 Task: Create in the project AutoFlow and in the Backlog issue 'Develop a new feature to allow for voice recognition and transcription' a child issue 'Integration with performance appraisal systems', and assign it to team member softage.1@softage.net. Create in the project AutoFlow and in the Backlog issue 'Implement a new feature to allow for advanced search capabilities' a child issue 'Big data model interpretability and transparency testing and optimization', and assign it to team member softage.2@softage.net
Action: Mouse moved to (228, 59)
Screenshot: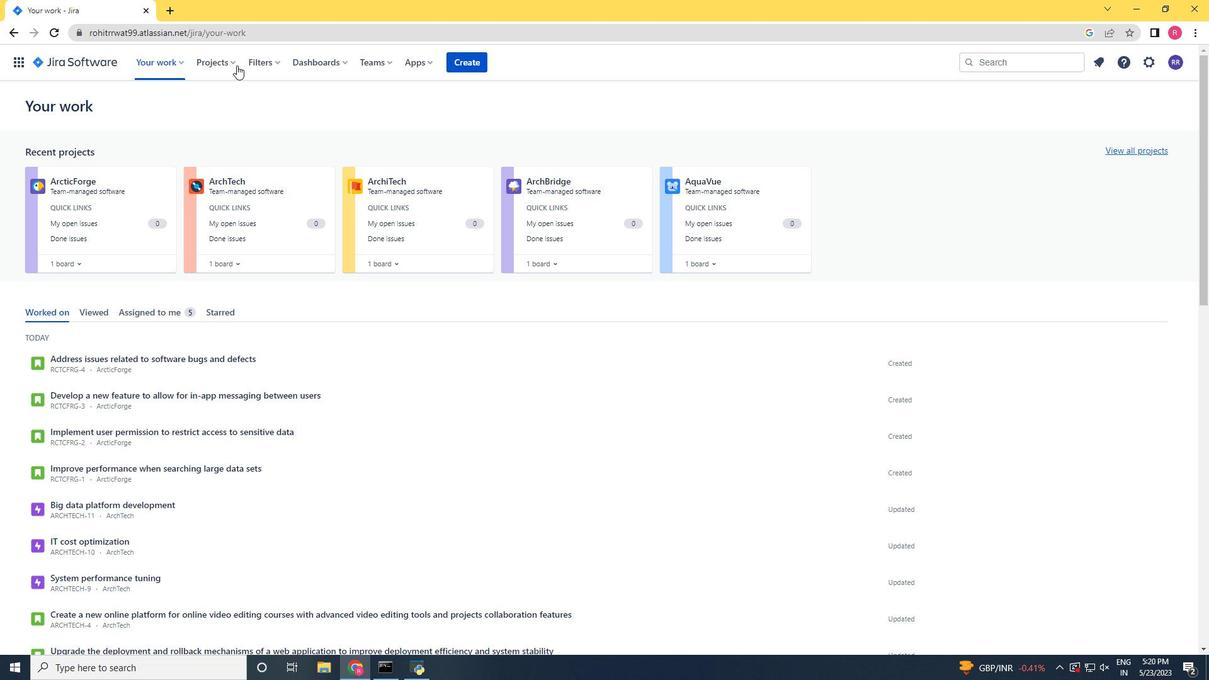 
Action: Mouse pressed left at (228, 59)
Screenshot: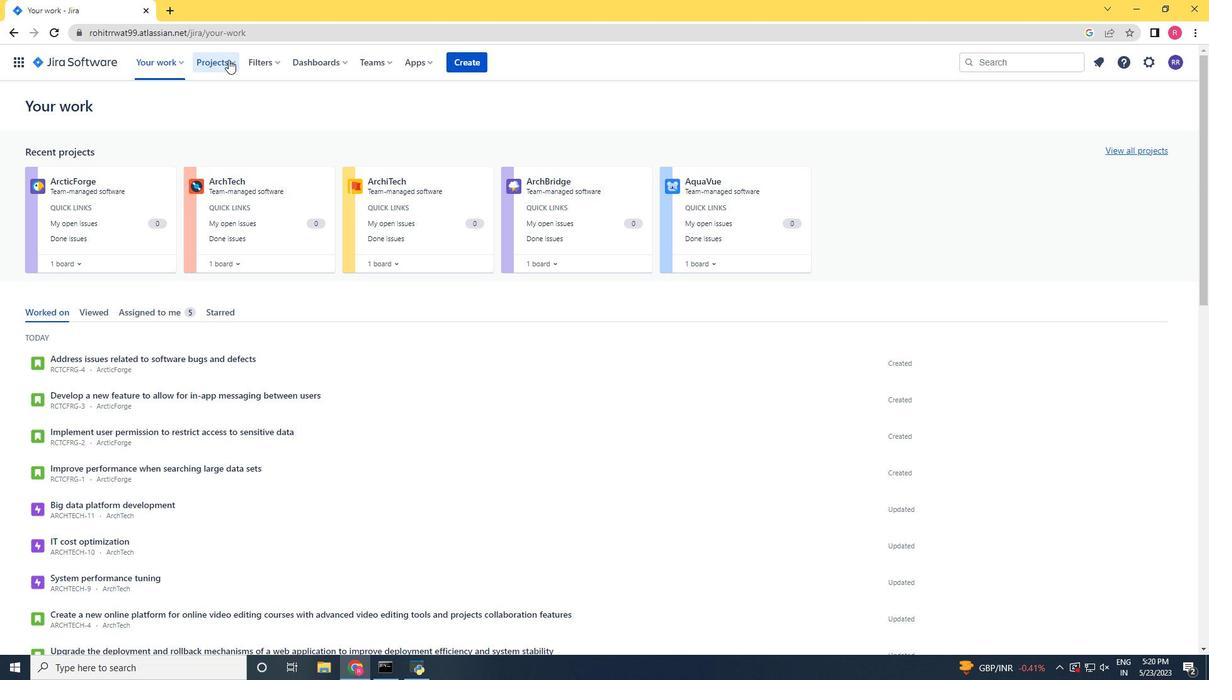
Action: Mouse moved to (240, 110)
Screenshot: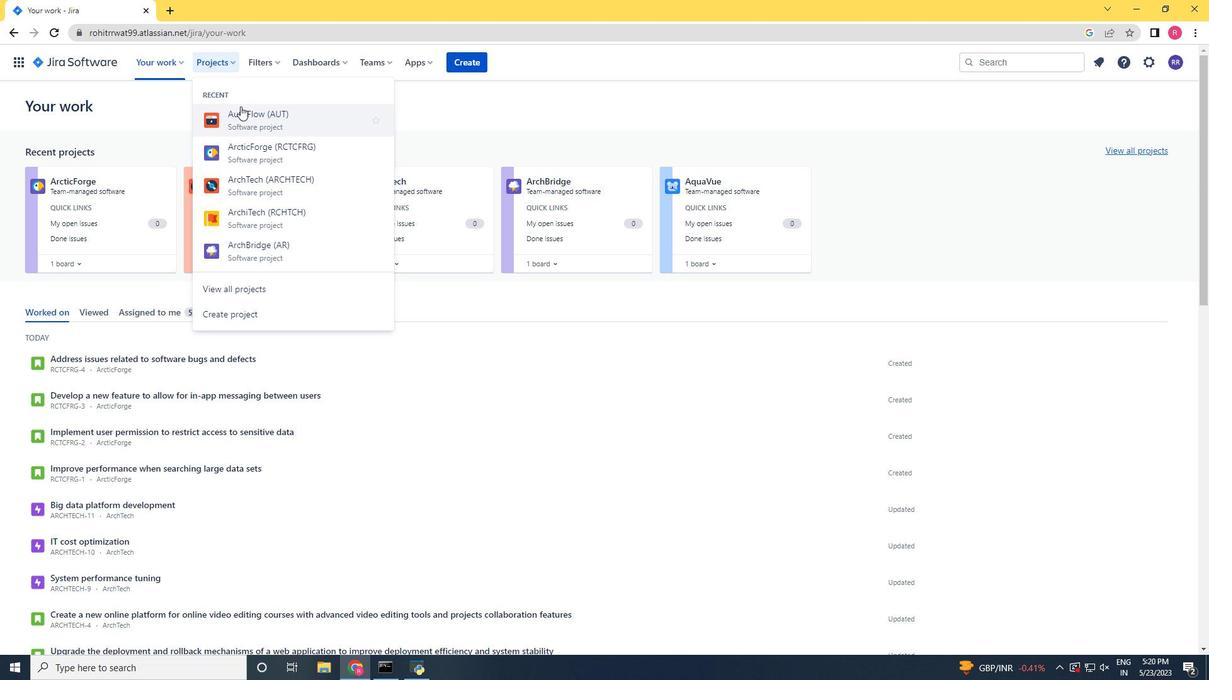 
Action: Mouse pressed left at (240, 110)
Screenshot: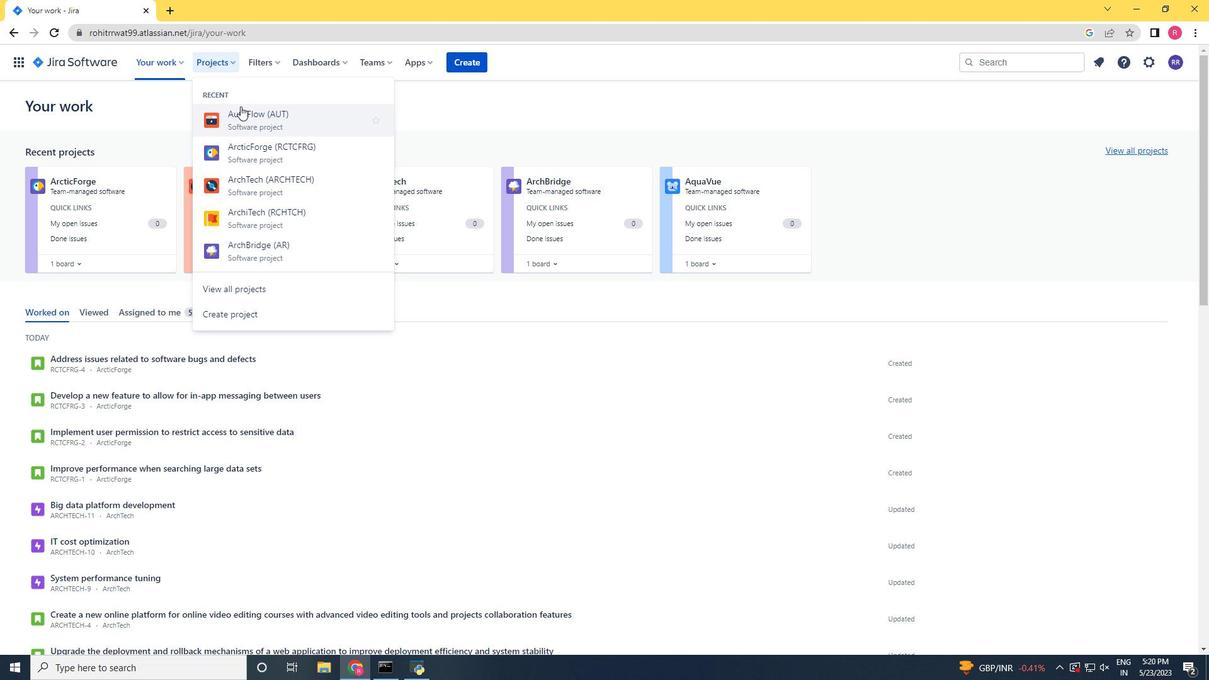
Action: Mouse moved to (94, 197)
Screenshot: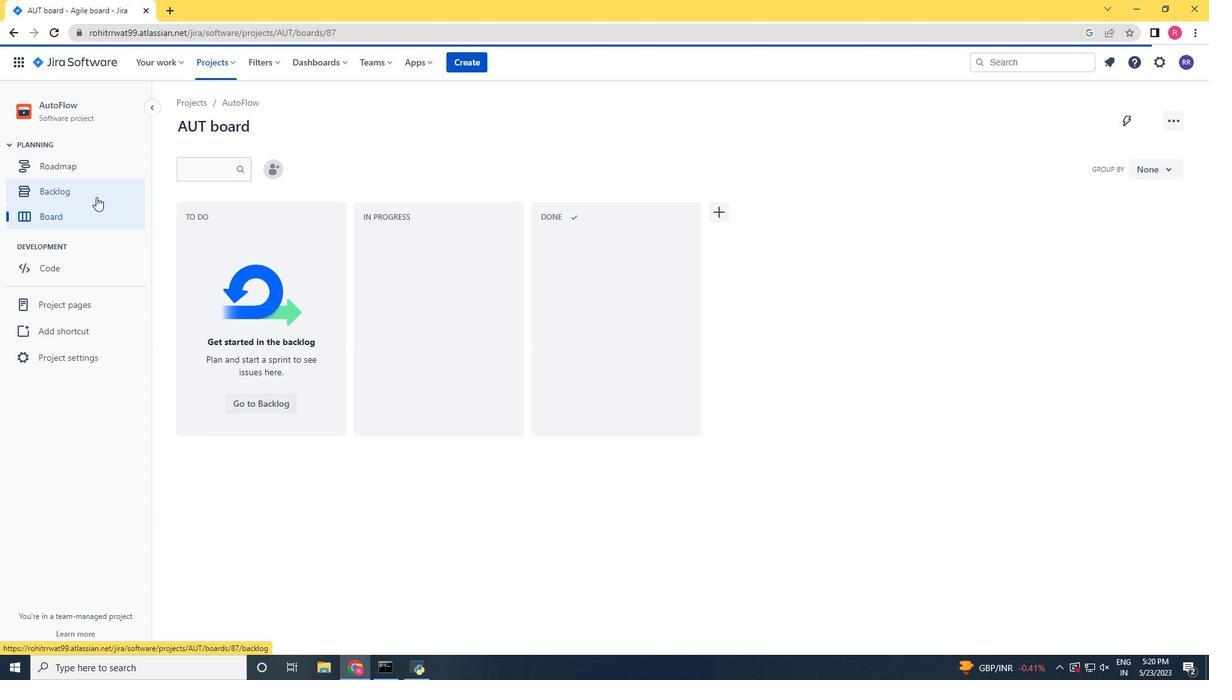 
Action: Mouse pressed left at (94, 197)
Screenshot: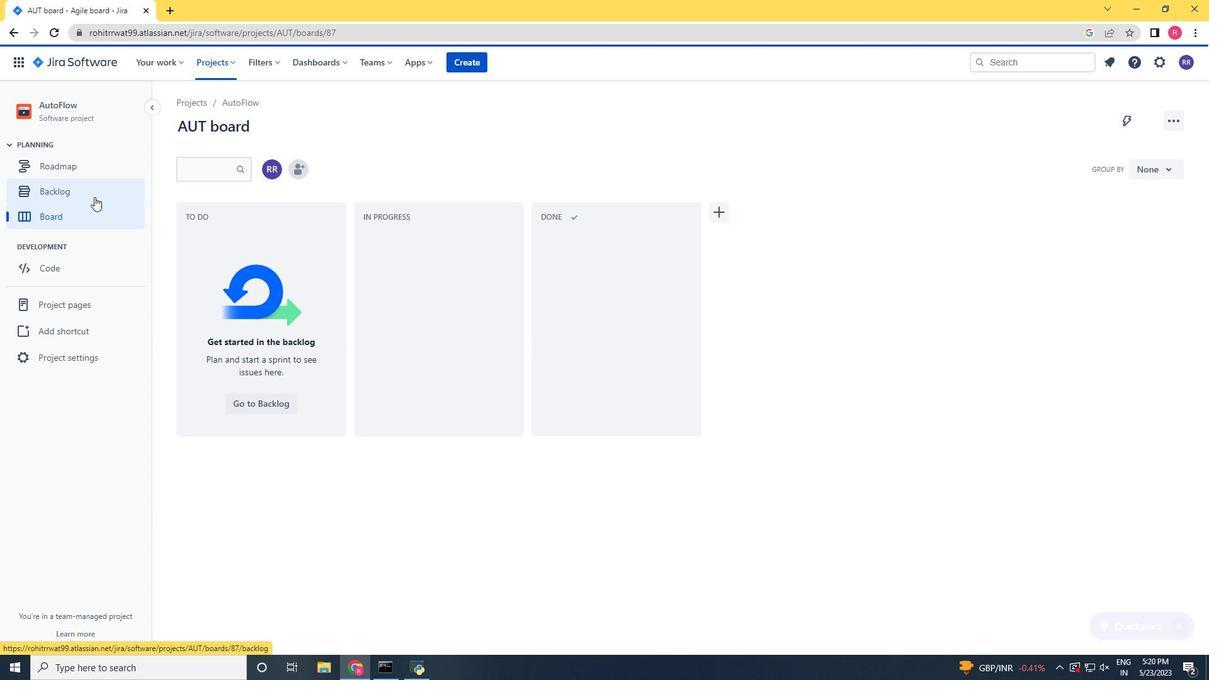 
Action: Mouse moved to (880, 473)
Screenshot: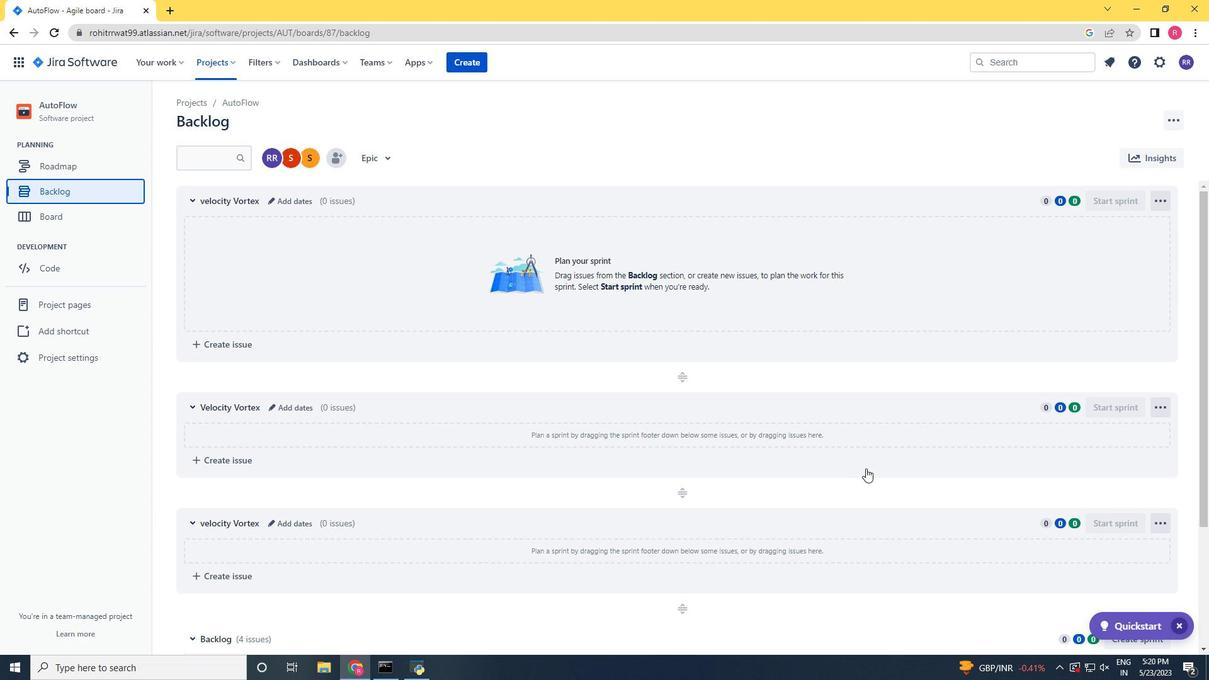 
Action: Mouse scrolled (880, 472) with delta (0, 0)
Screenshot: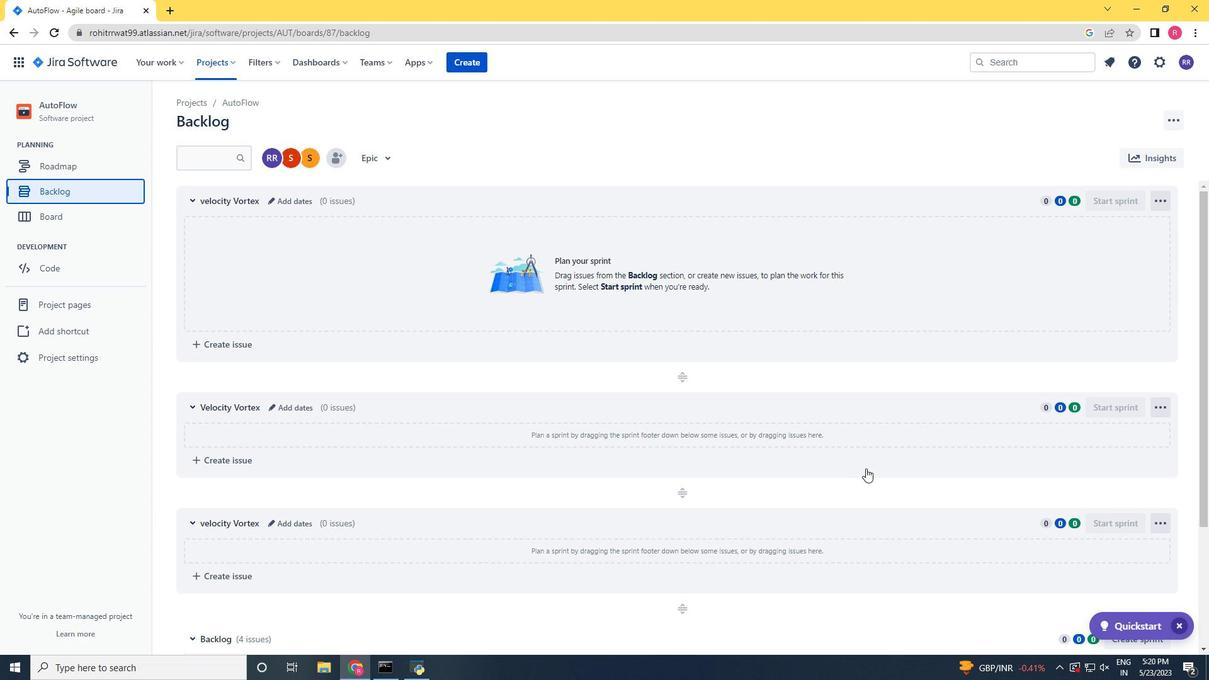 
Action: Mouse moved to (880, 475)
Screenshot: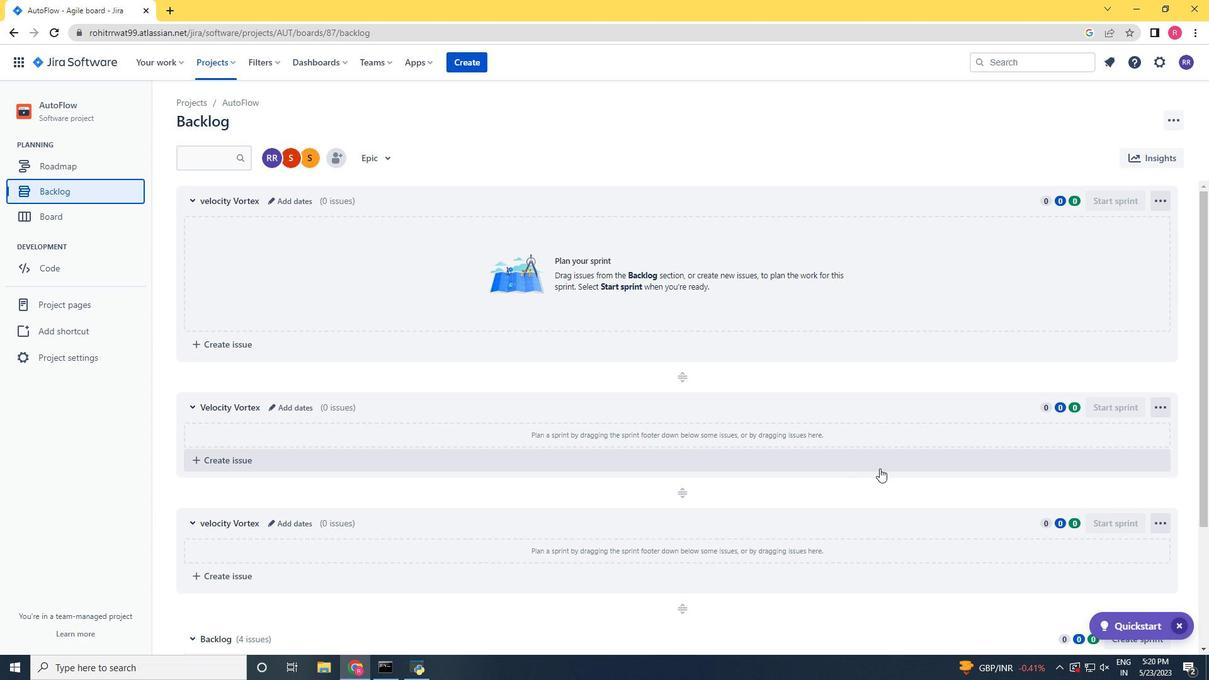 
Action: Mouse scrolled (880, 474) with delta (0, 0)
Screenshot: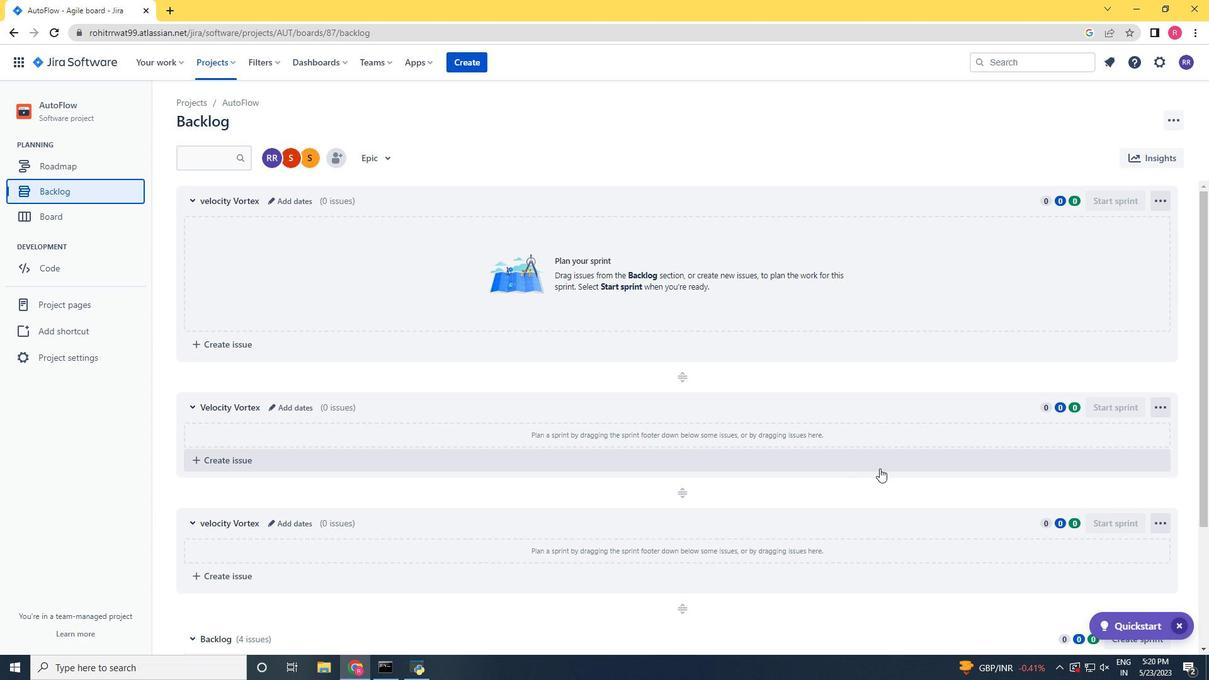 
Action: Mouse scrolled (880, 474) with delta (0, 0)
Screenshot: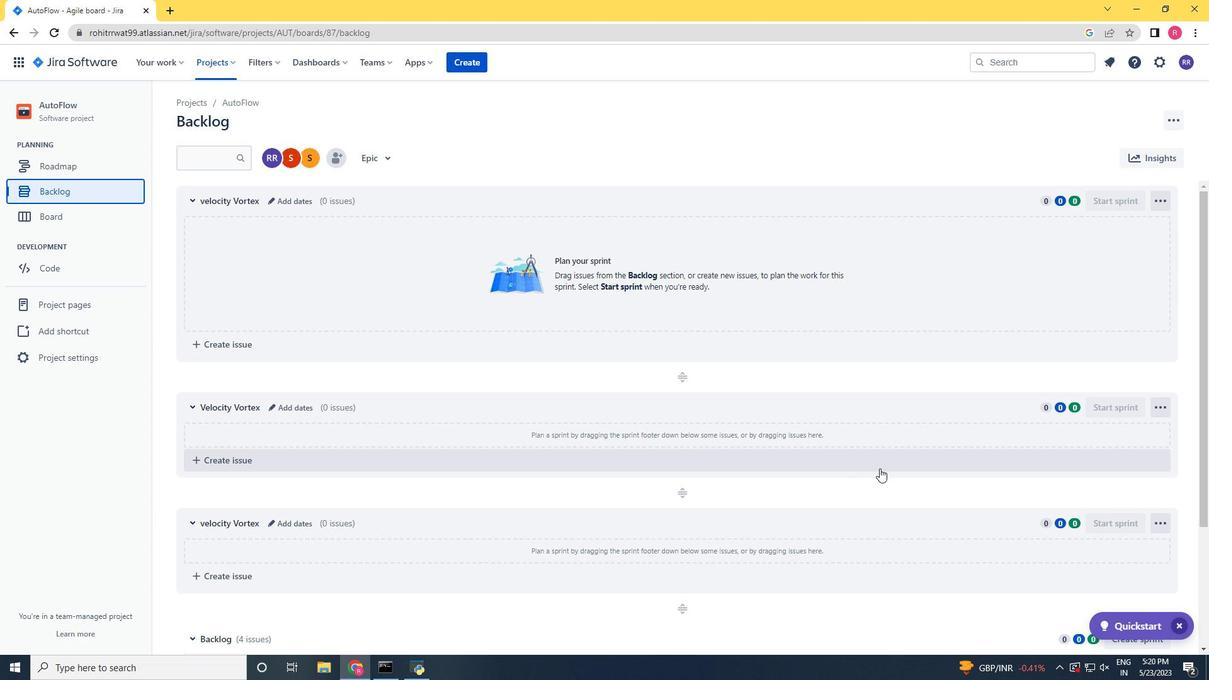 
Action: Mouse scrolled (880, 474) with delta (0, 0)
Screenshot: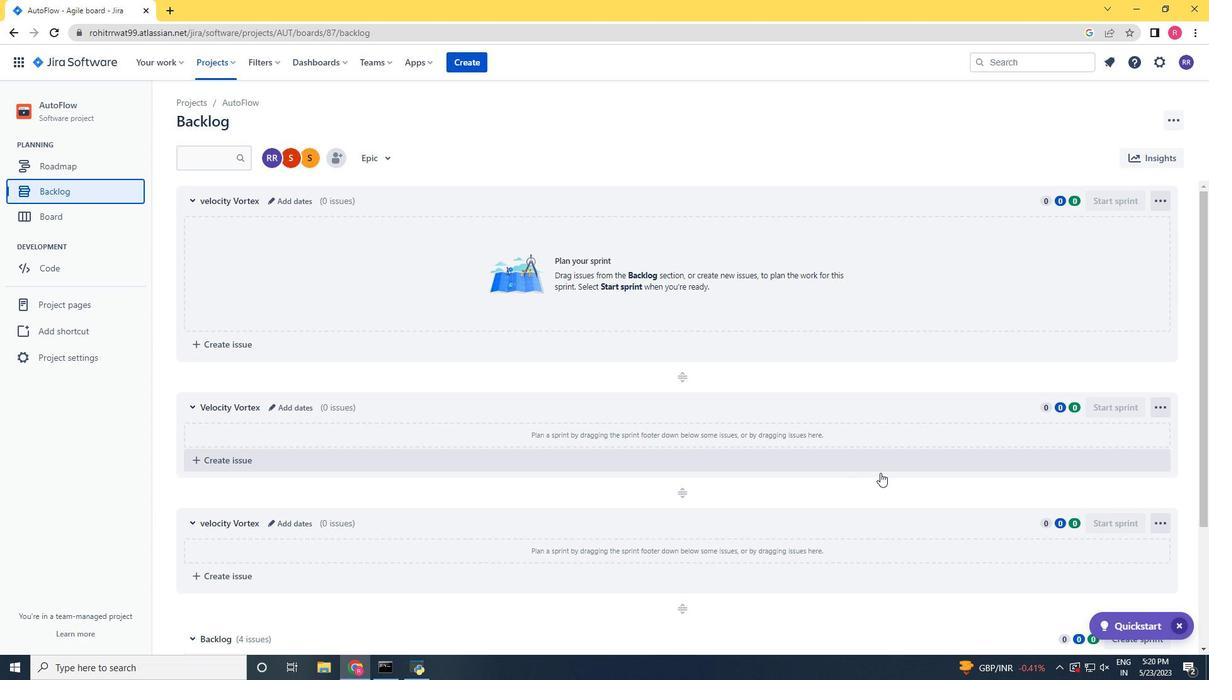 
Action: Mouse scrolled (880, 474) with delta (0, 0)
Screenshot: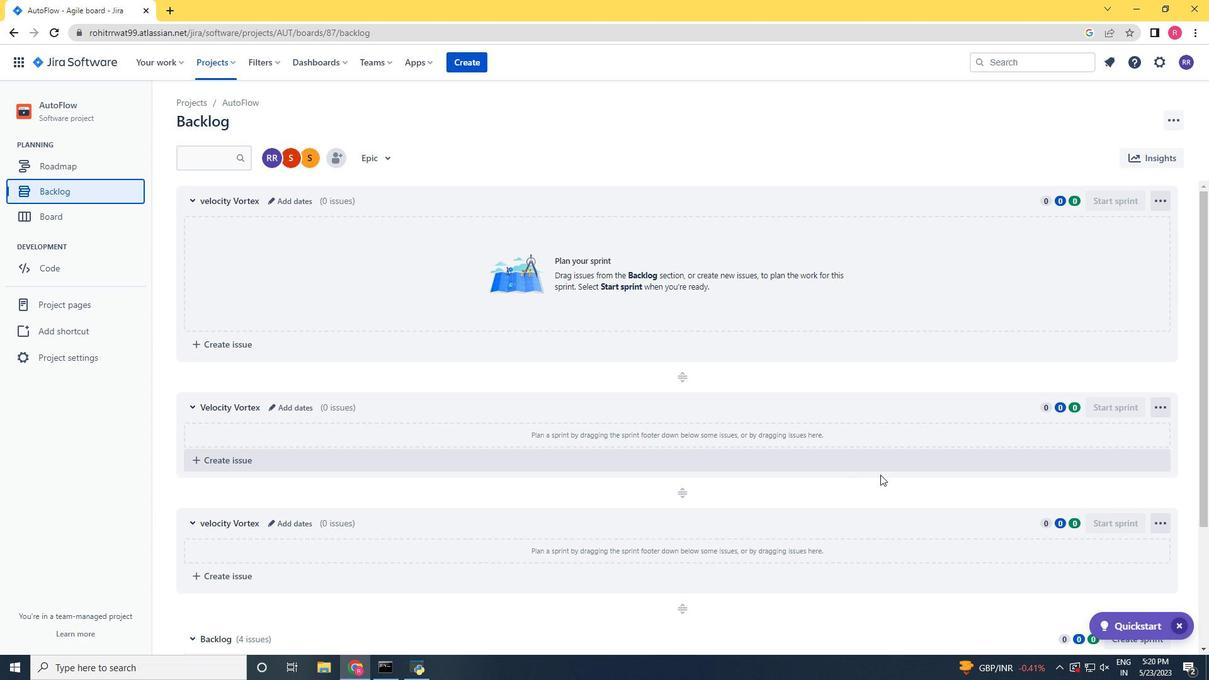 
Action: Mouse moved to (880, 476)
Screenshot: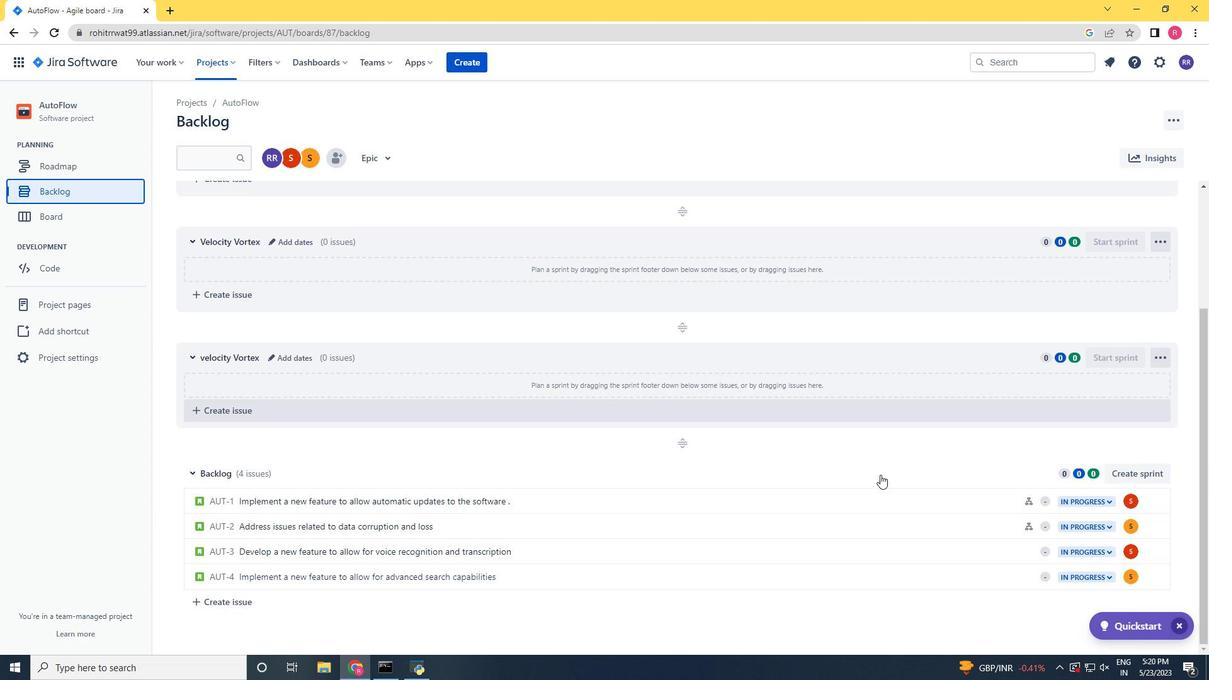 
Action: Mouse scrolled (880, 475) with delta (0, 0)
Screenshot: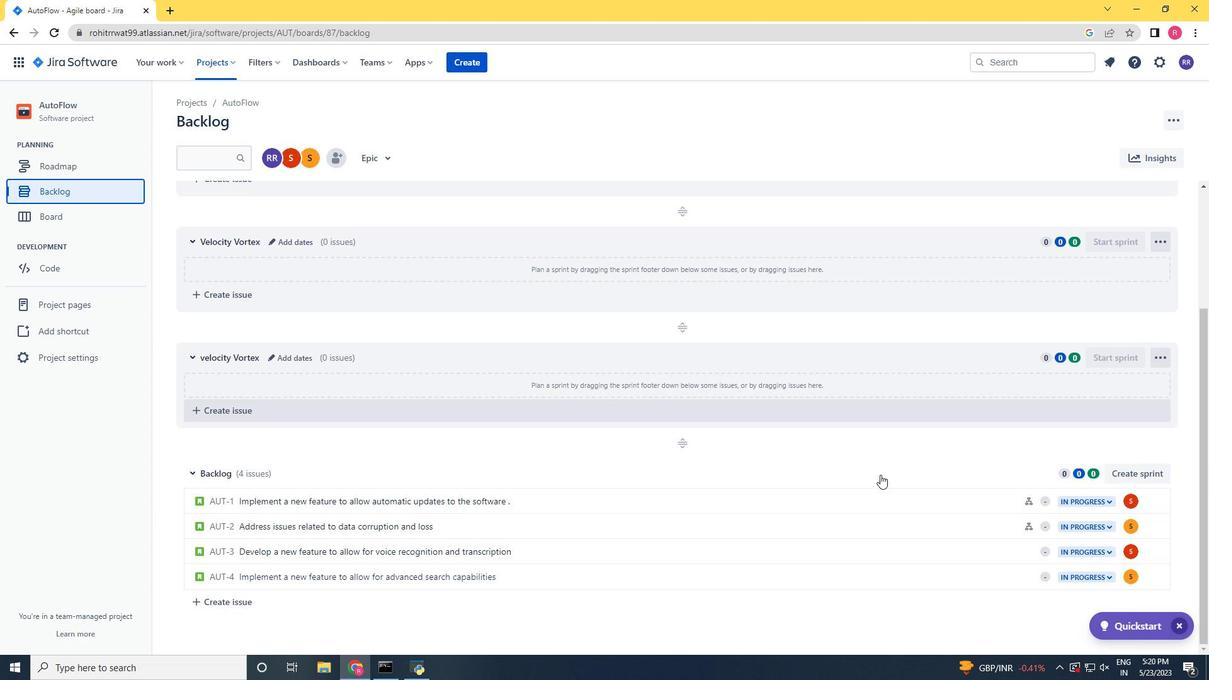 
Action: Mouse moved to (880, 479)
Screenshot: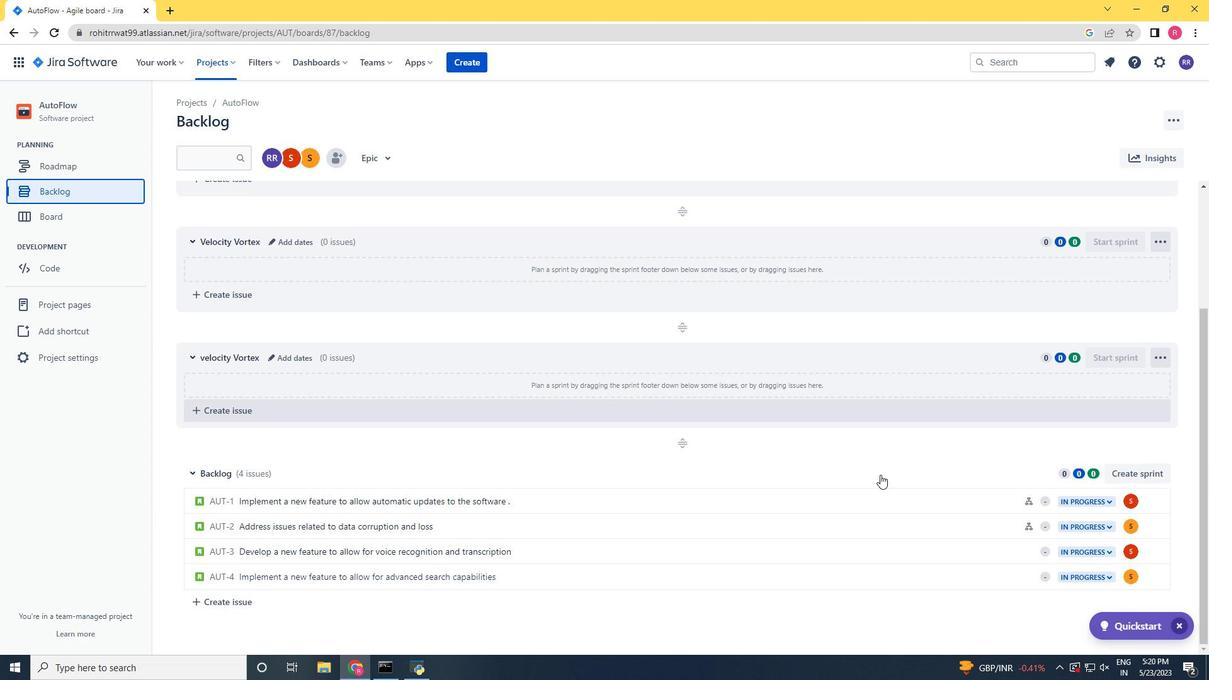 
Action: Mouse scrolled (880, 478) with delta (0, 0)
Screenshot: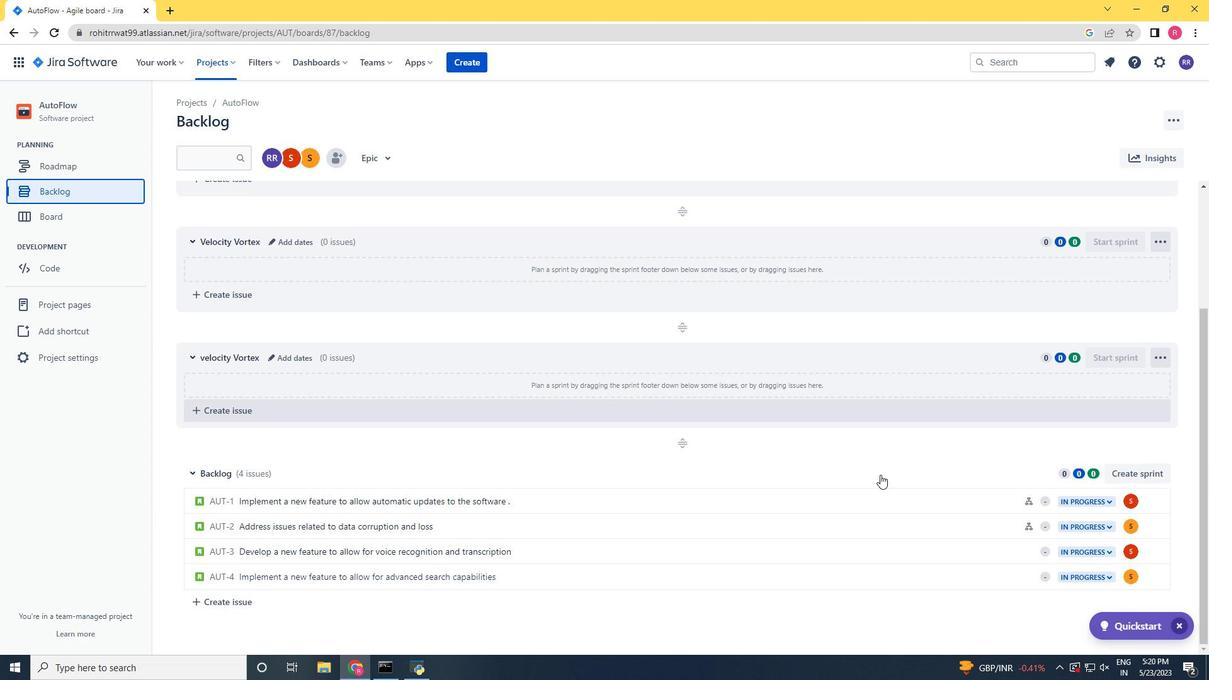 
Action: Mouse moved to (880, 480)
Screenshot: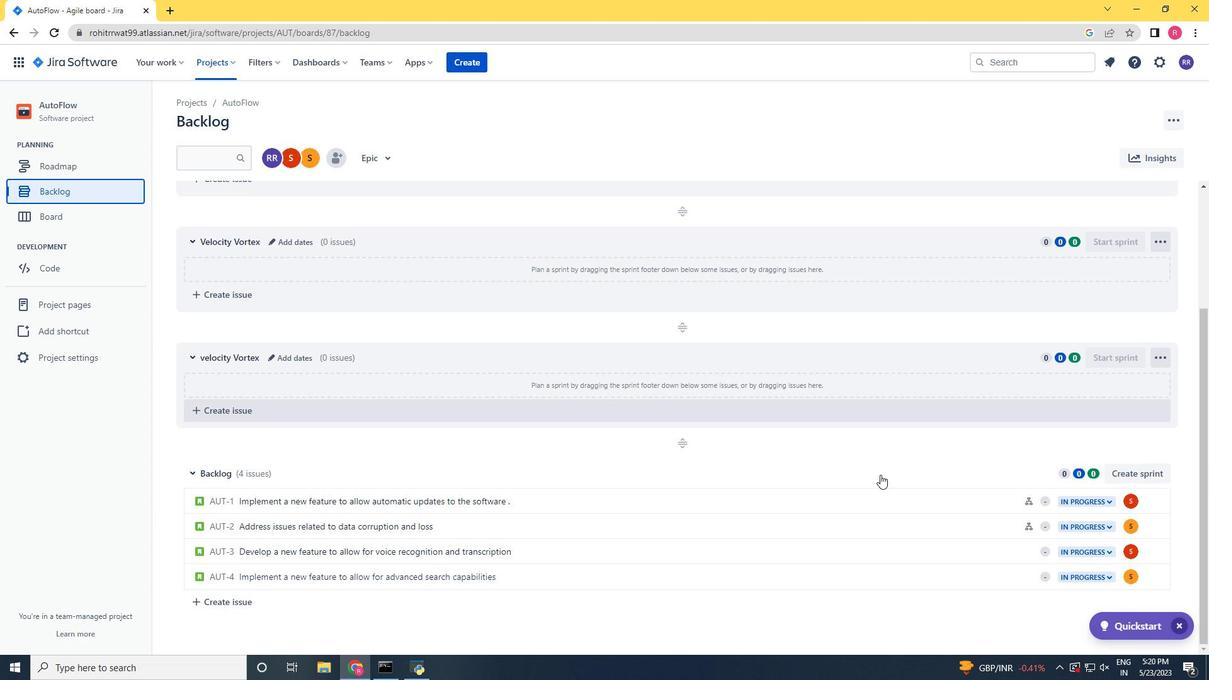 
Action: Mouse scrolled (880, 479) with delta (0, 0)
Screenshot: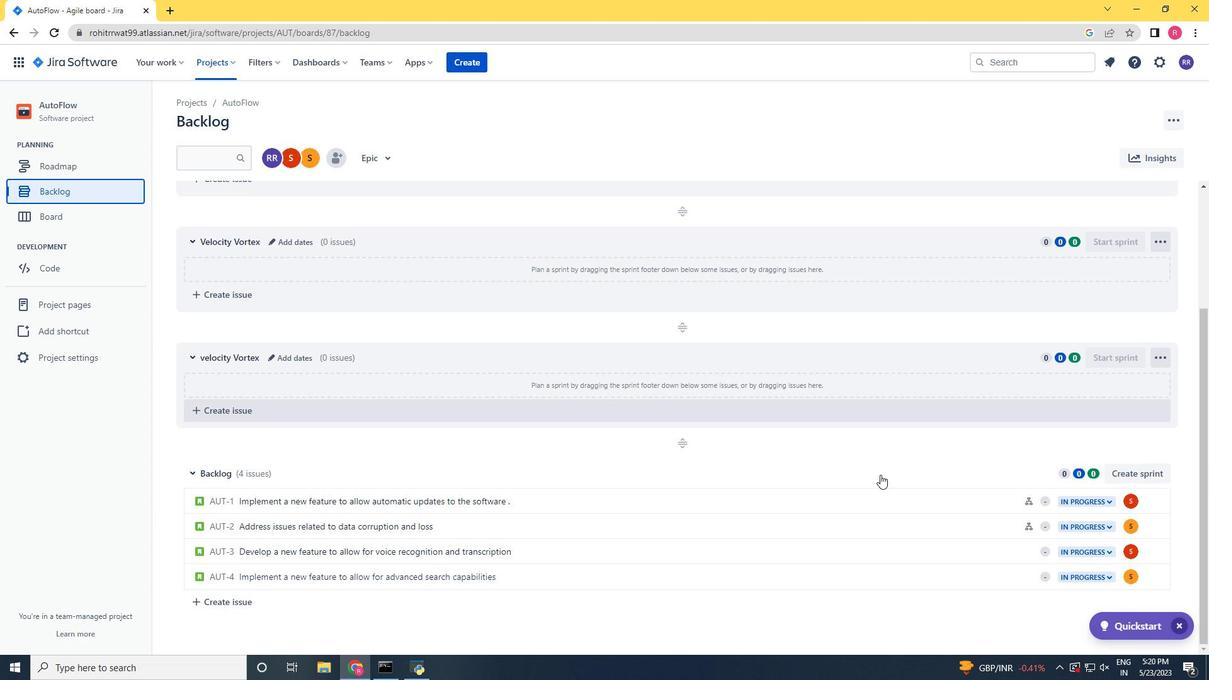
Action: Mouse scrolled (880, 479) with delta (0, 0)
Screenshot: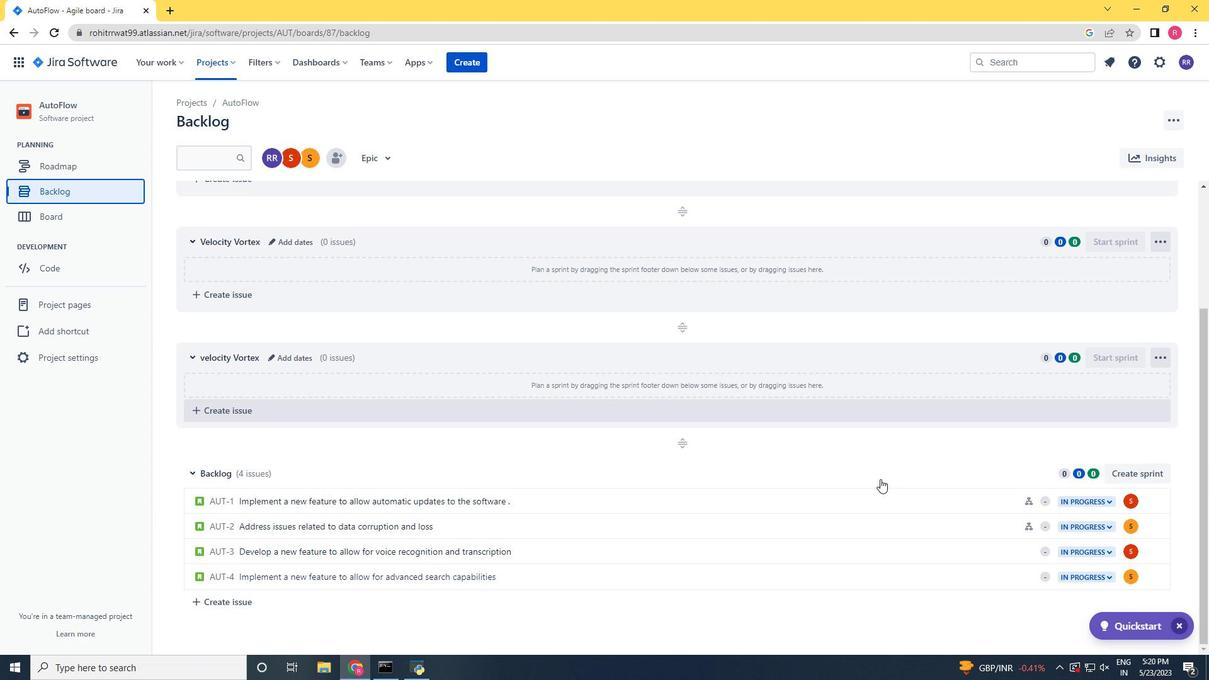
Action: Mouse moved to (975, 550)
Screenshot: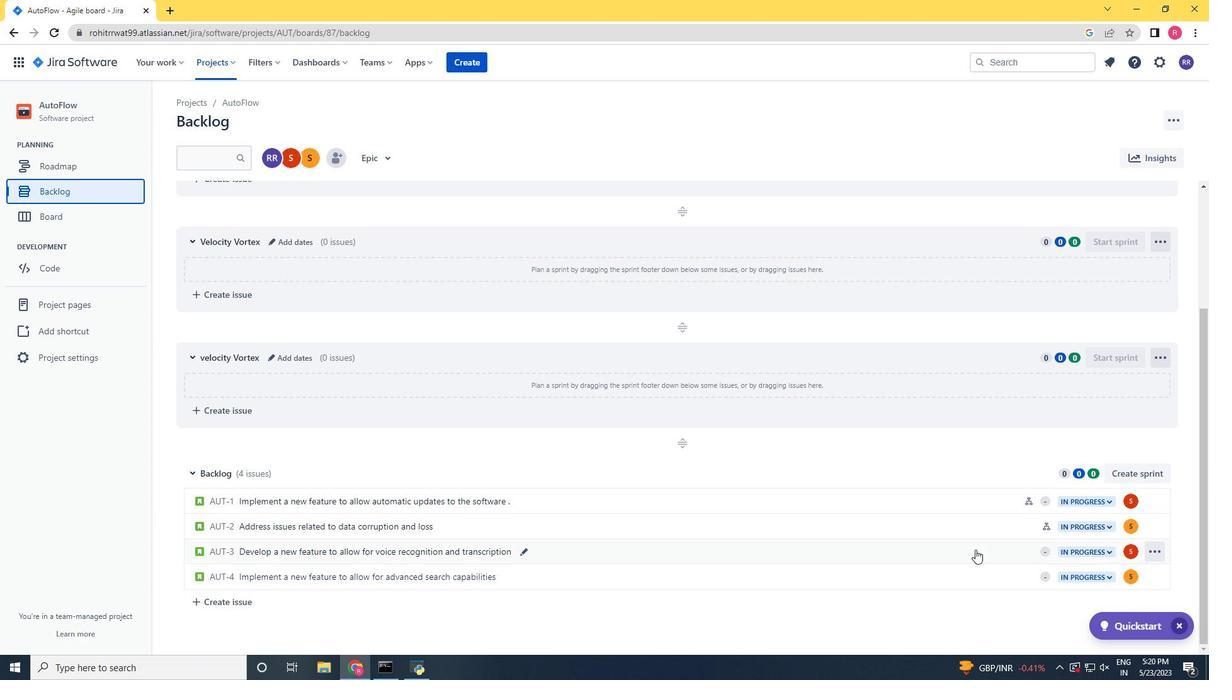
Action: Mouse pressed left at (975, 550)
Screenshot: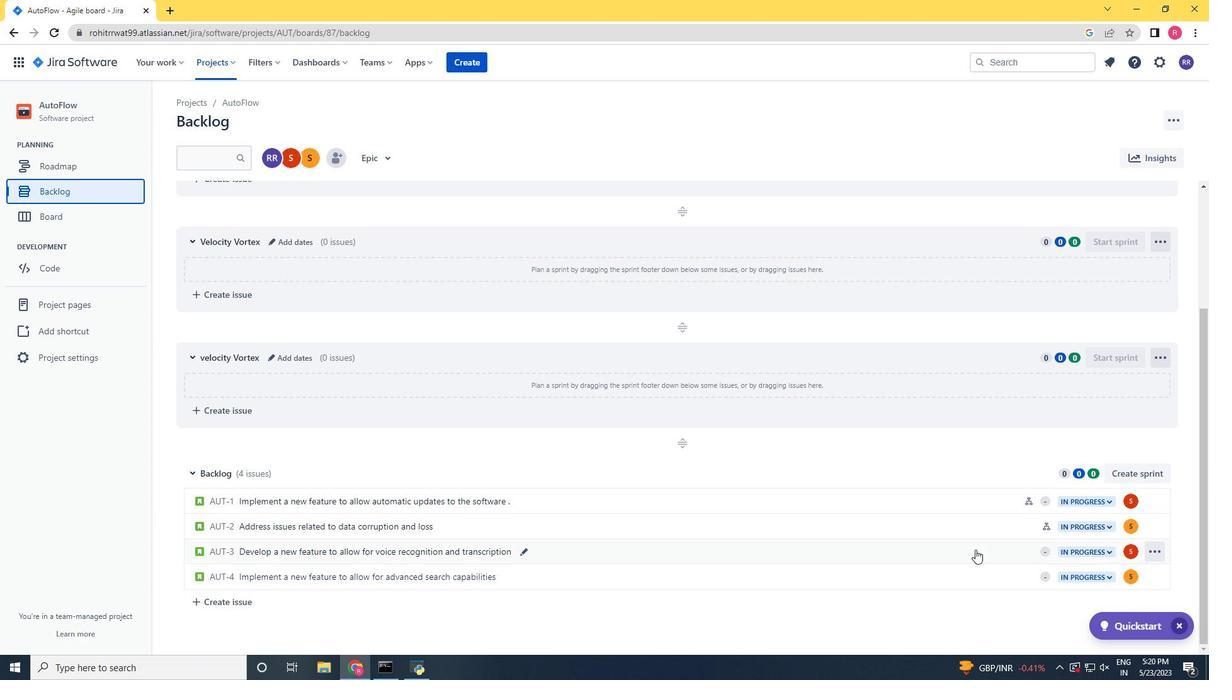 
Action: Mouse moved to (982, 267)
Screenshot: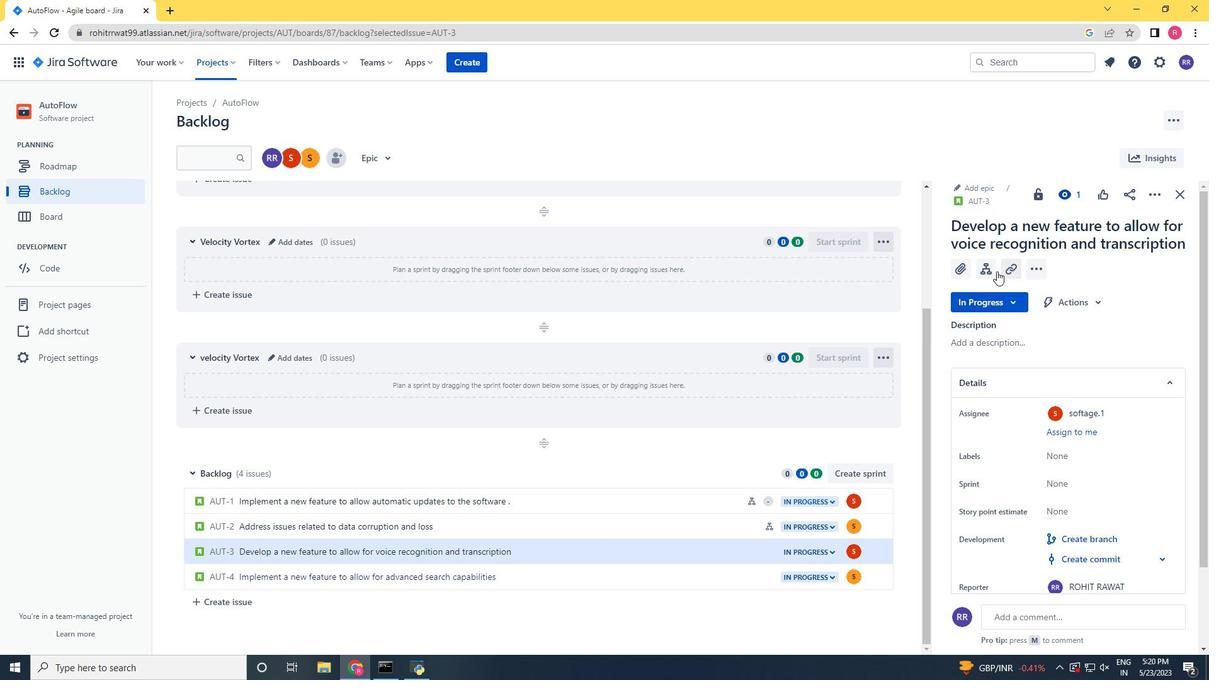 
Action: Mouse pressed left at (982, 267)
Screenshot: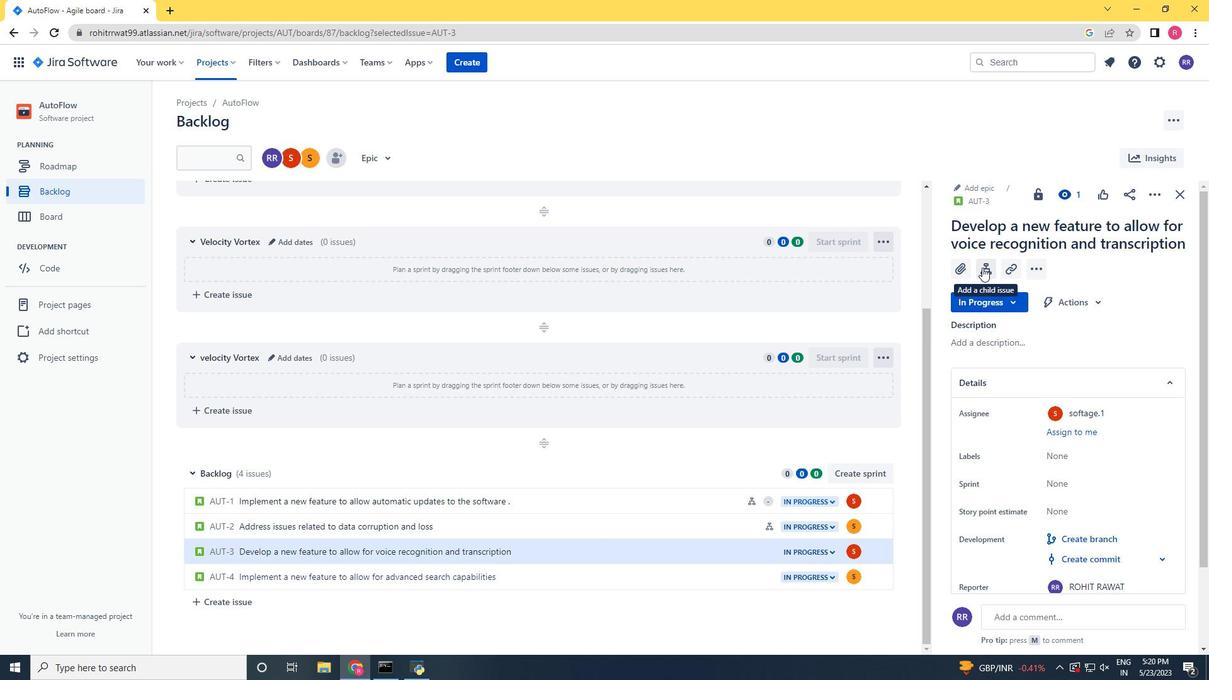 
Action: Mouse moved to (985, 386)
Screenshot: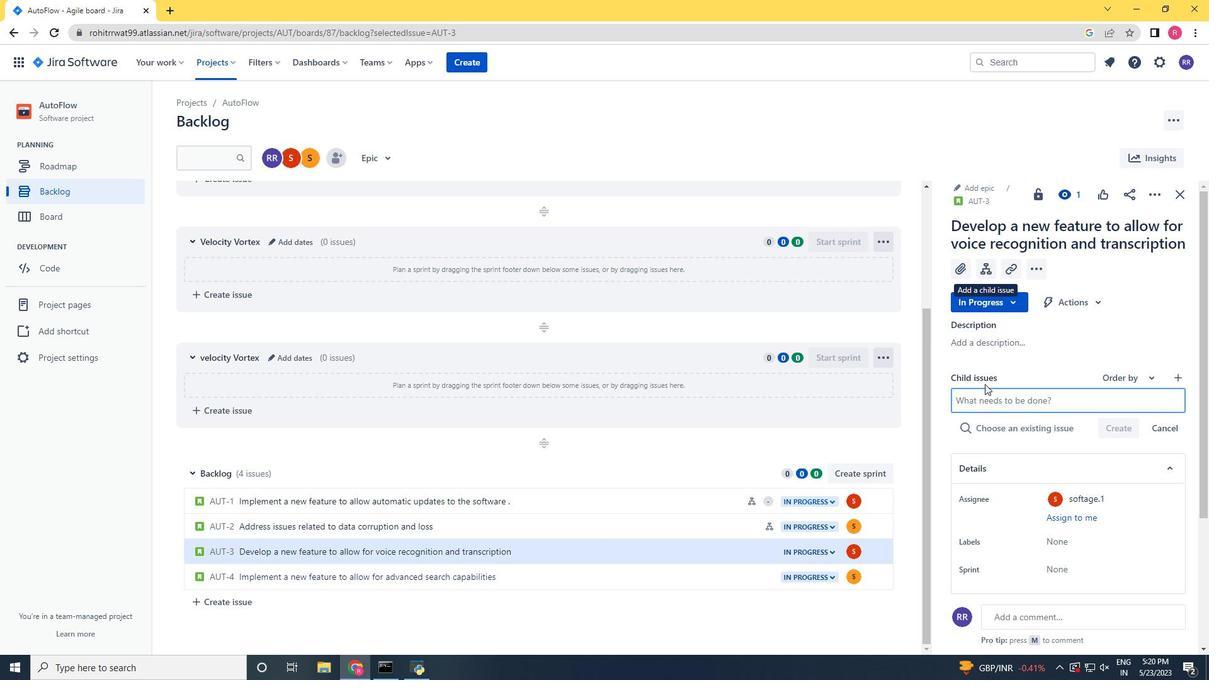 
Action: Key pressed <Key.shift>Integration<Key.space>with<Key.space>performance<Key.space>appraisal<Key.space>systems<Key.space><Key.enter>
Screenshot: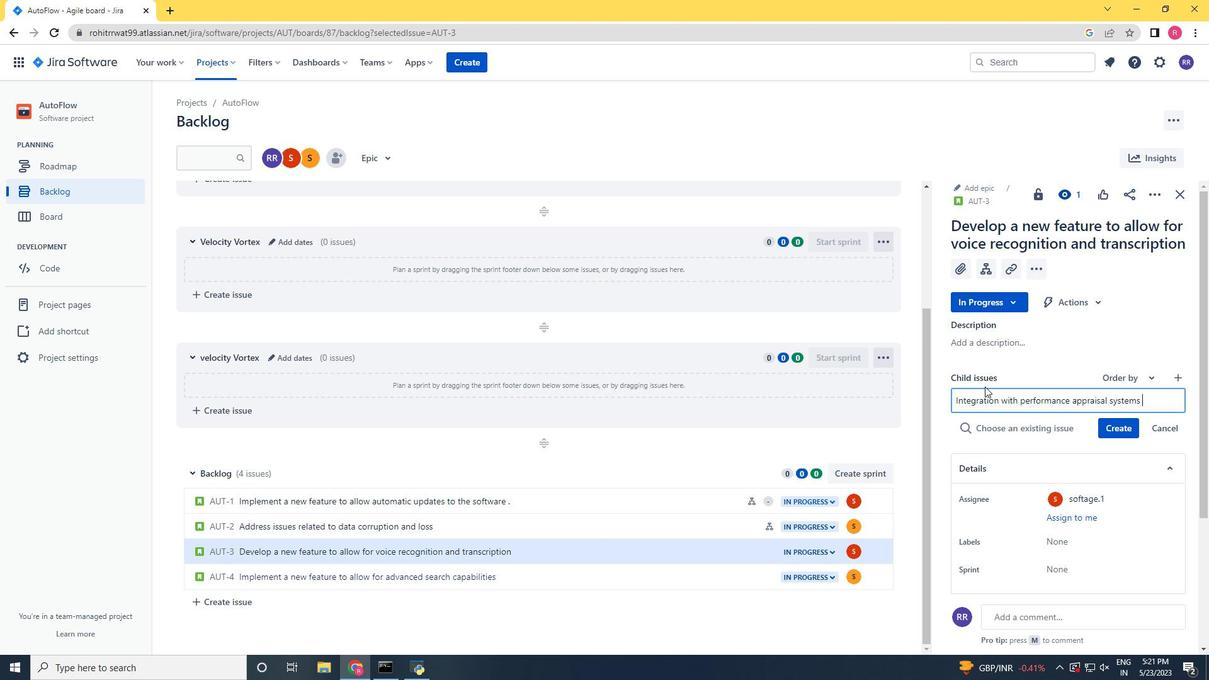 
Action: Mouse moved to (1130, 406)
Screenshot: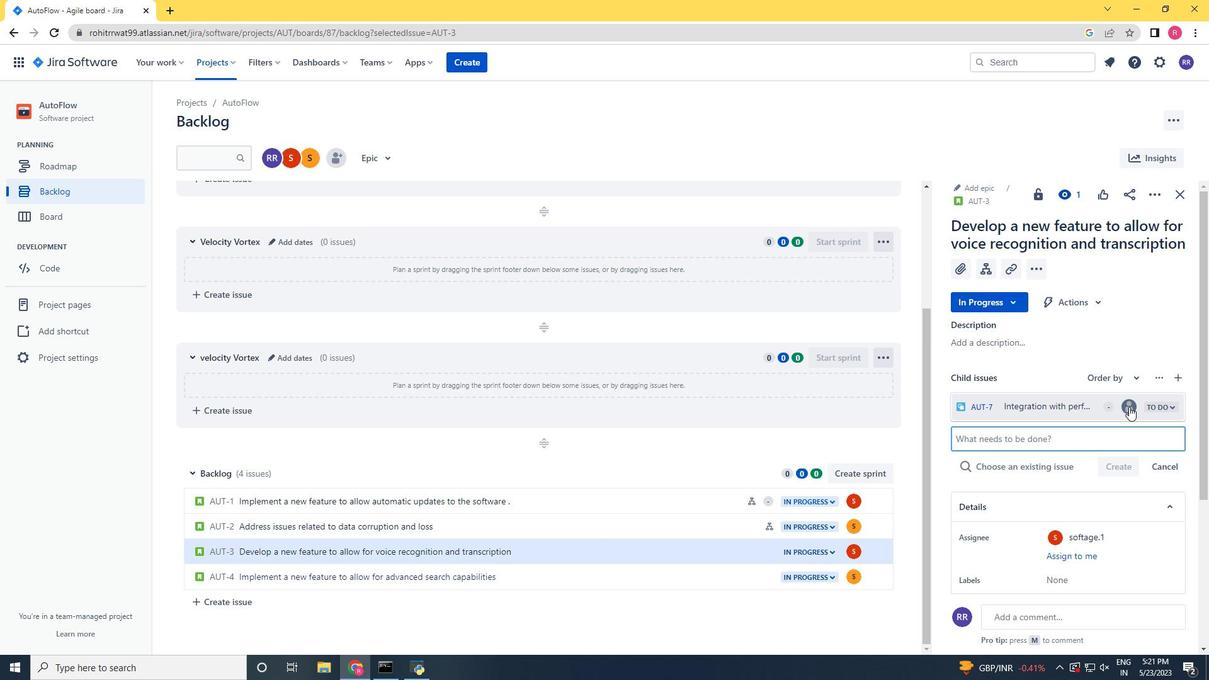 
Action: Mouse pressed left at (1130, 406)
Screenshot: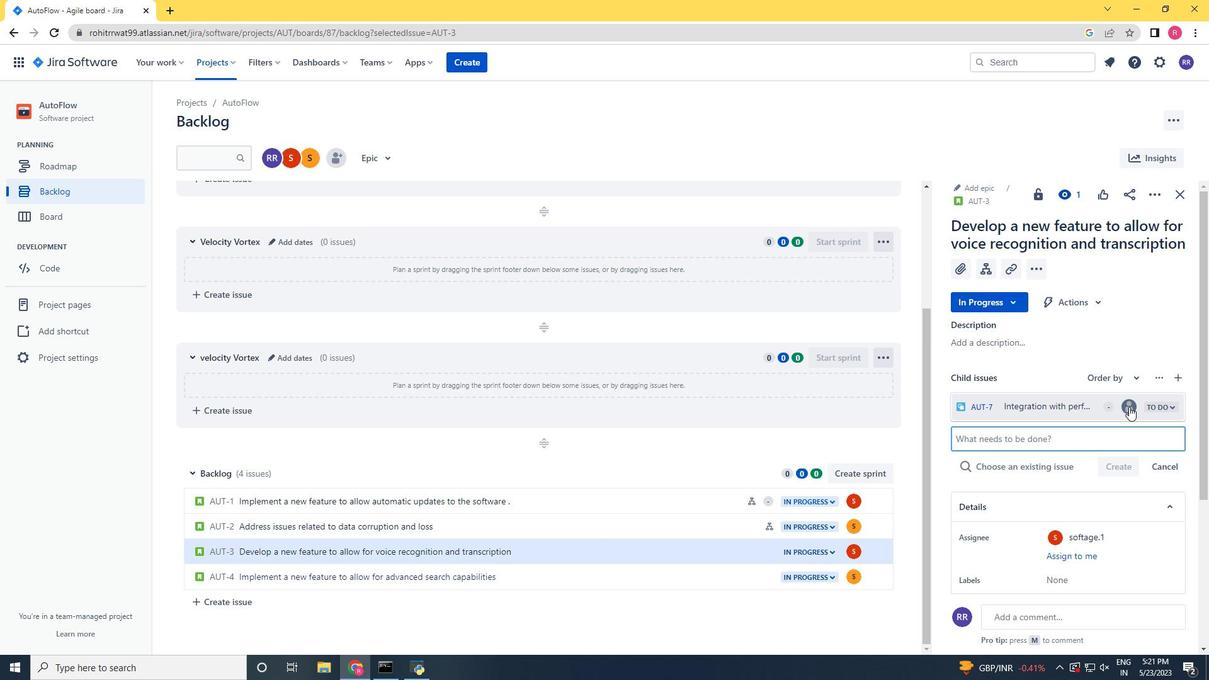 
Action: Mouse moved to (1035, 442)
Screenshot: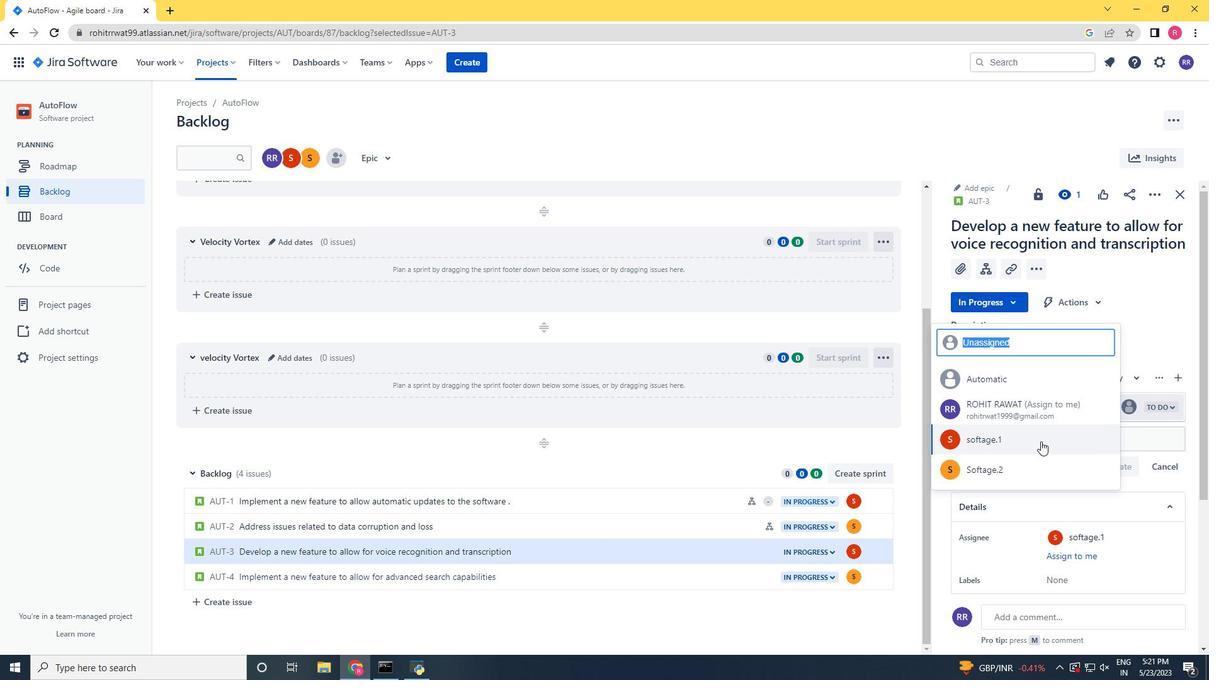 
Action: Mouse pressed left at (1035, 442)
Screenshot: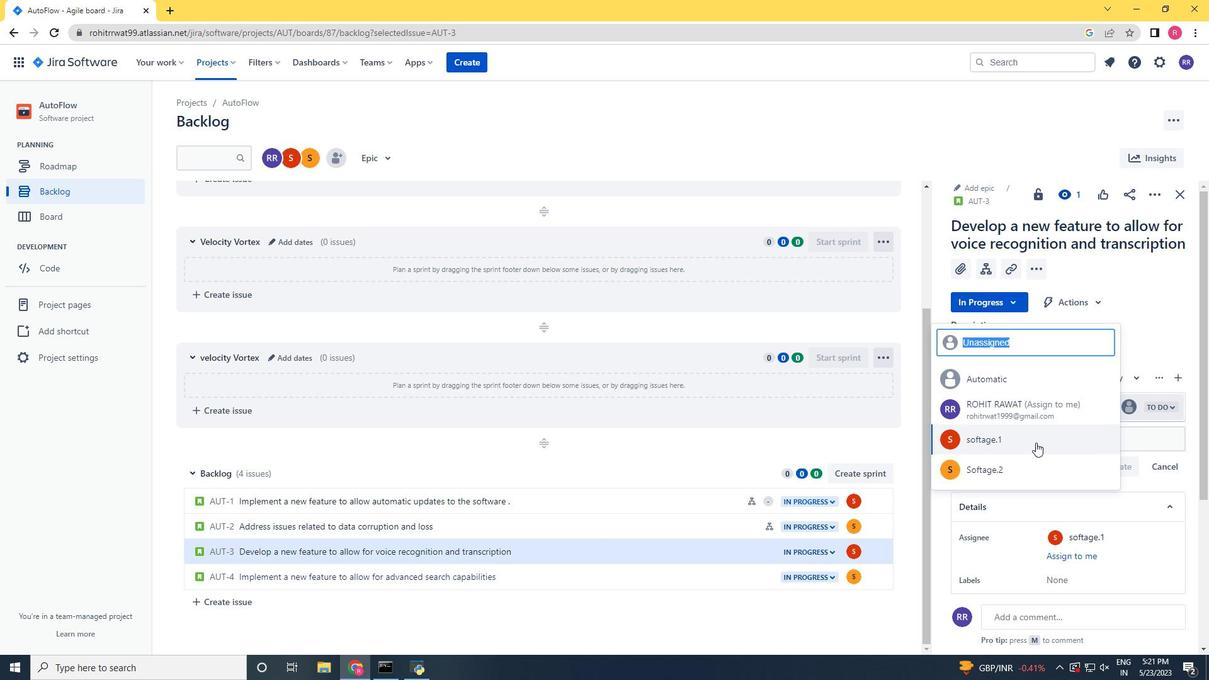 
Action: Mouse moved to (708, 578)
Screenshot: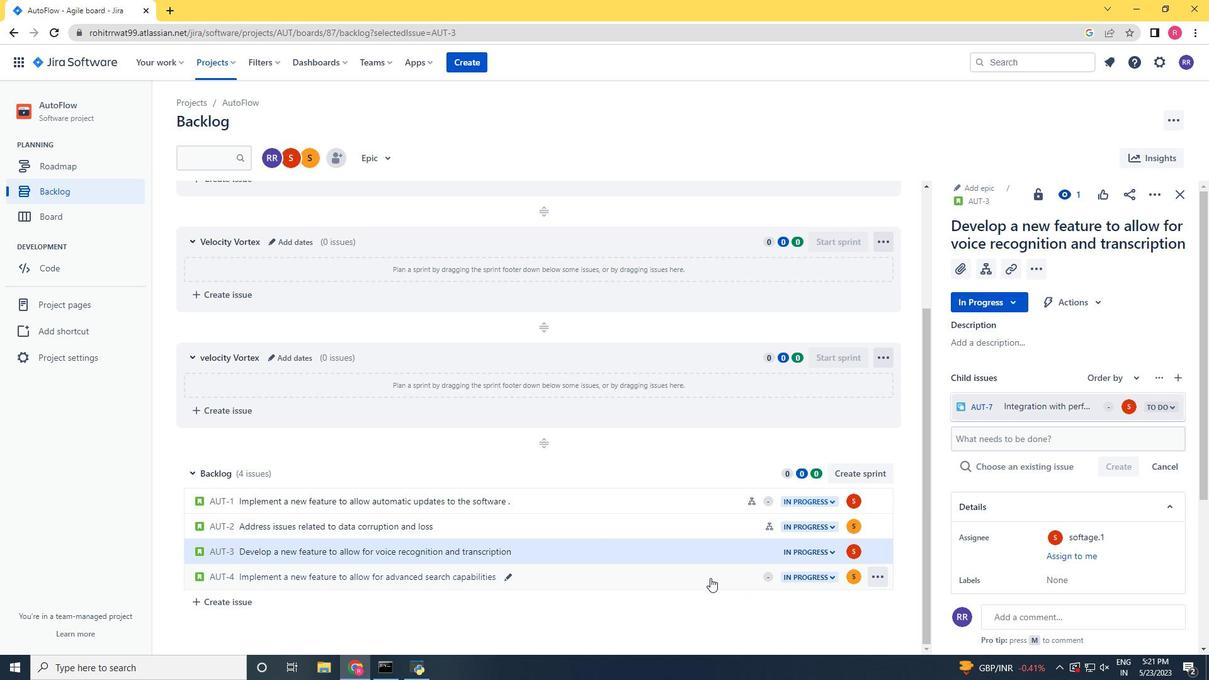 
Action: Mouse pressed left at (708, 578)
Screenshot: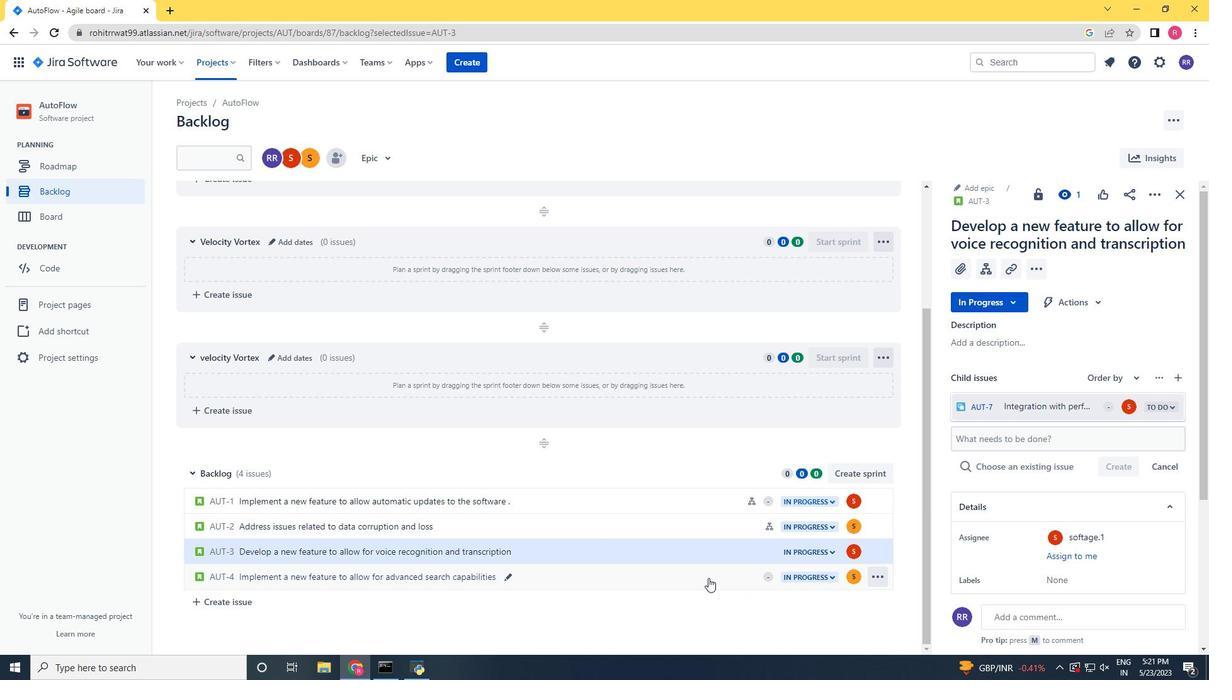 
Action: Mouse moved to (989, 272)
Screenshot: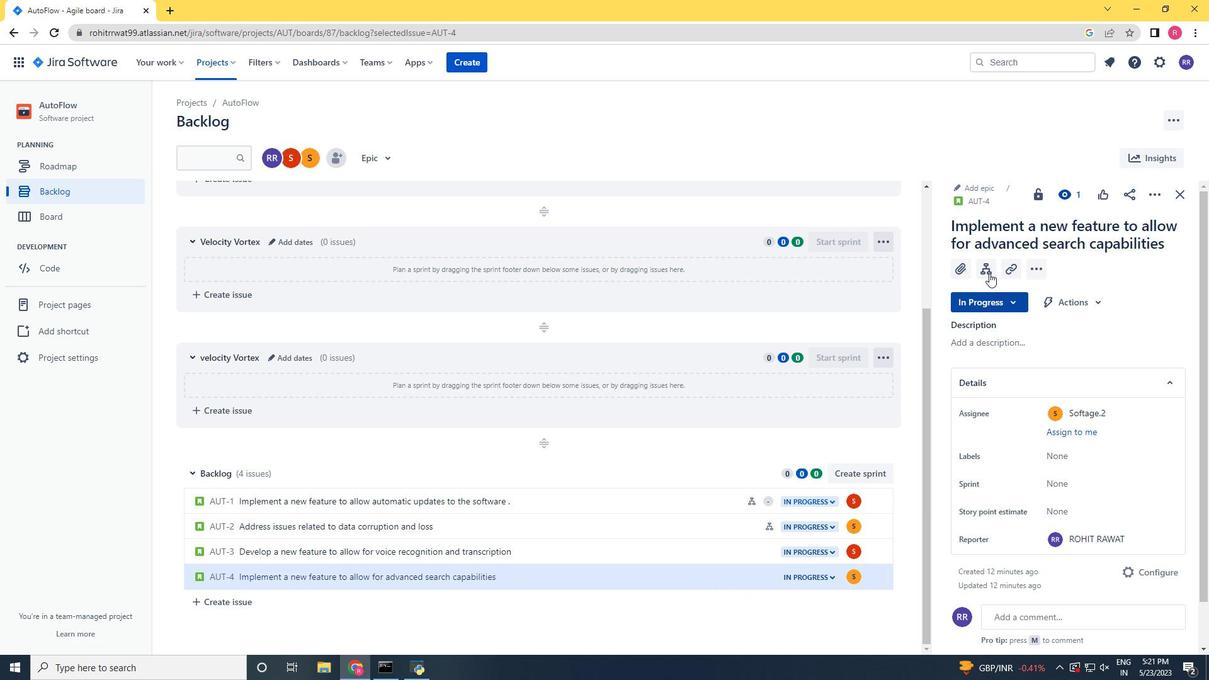 
Action: Mouse pressed left at (989, 272)
Screenshot: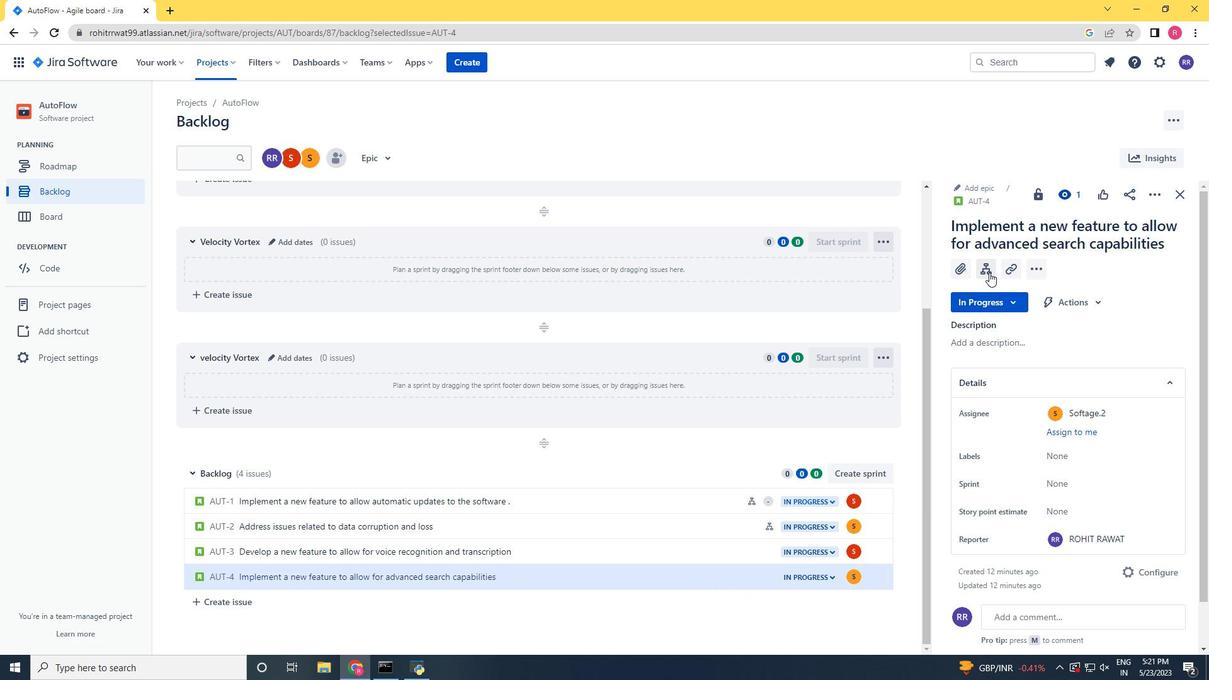 
Action: Mouse pressed left at (989, 272)
Screenshot: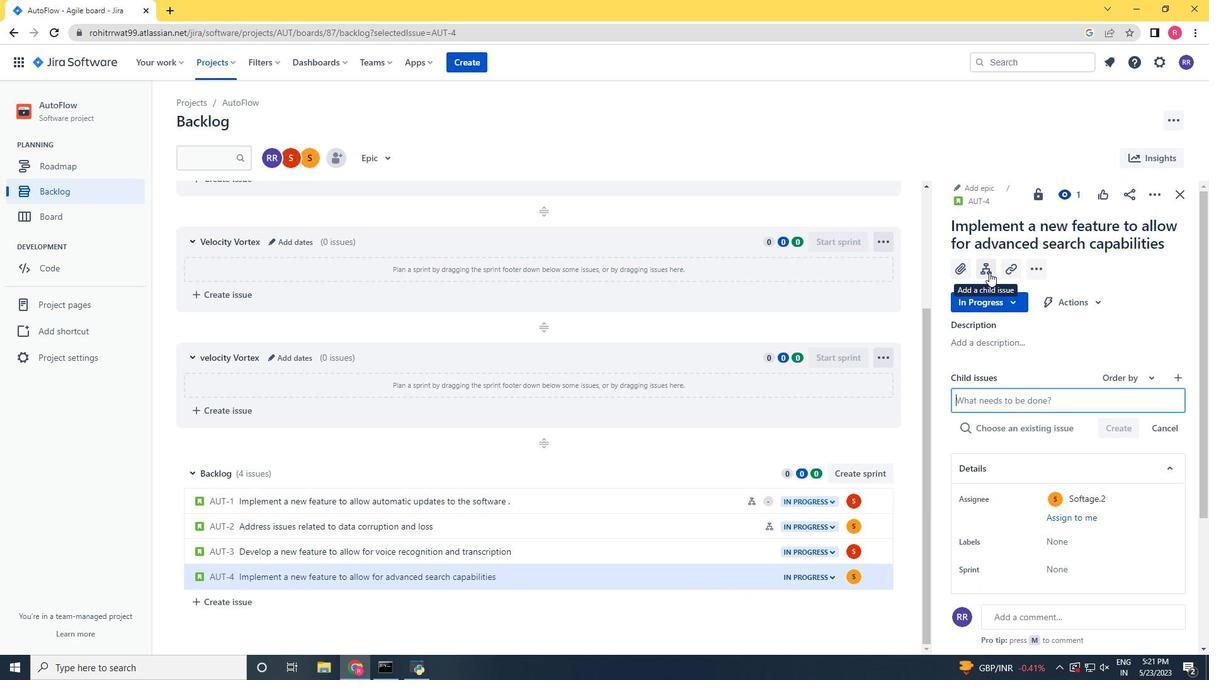 
Action: Key pressed <Key.shift>Big<Key.space>data<Key.space>model<Key.space>interpretabi<Key.backspace>ility<Key.space>and<Key.space>transparency<Key.space>testing<Key.space><Key.space>and<Key.space>optimization<Key.space><Key.enter>
Screenshot: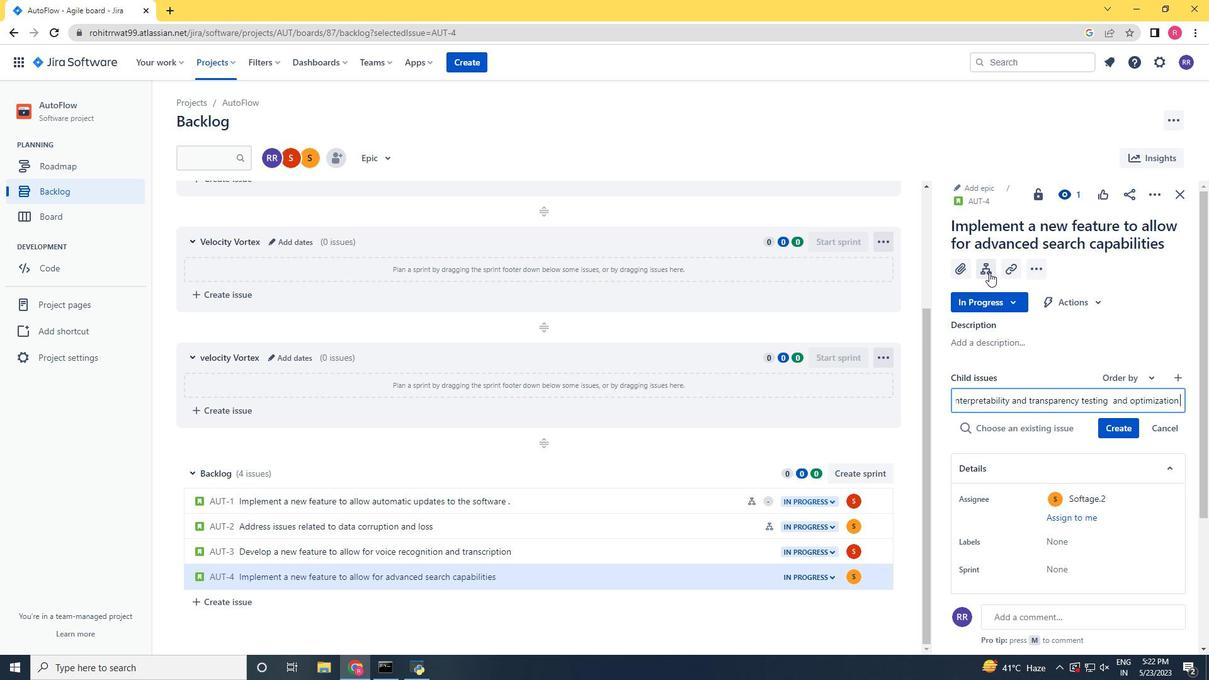 
Action: Mouse moved to (1129, 409)
Screenshot: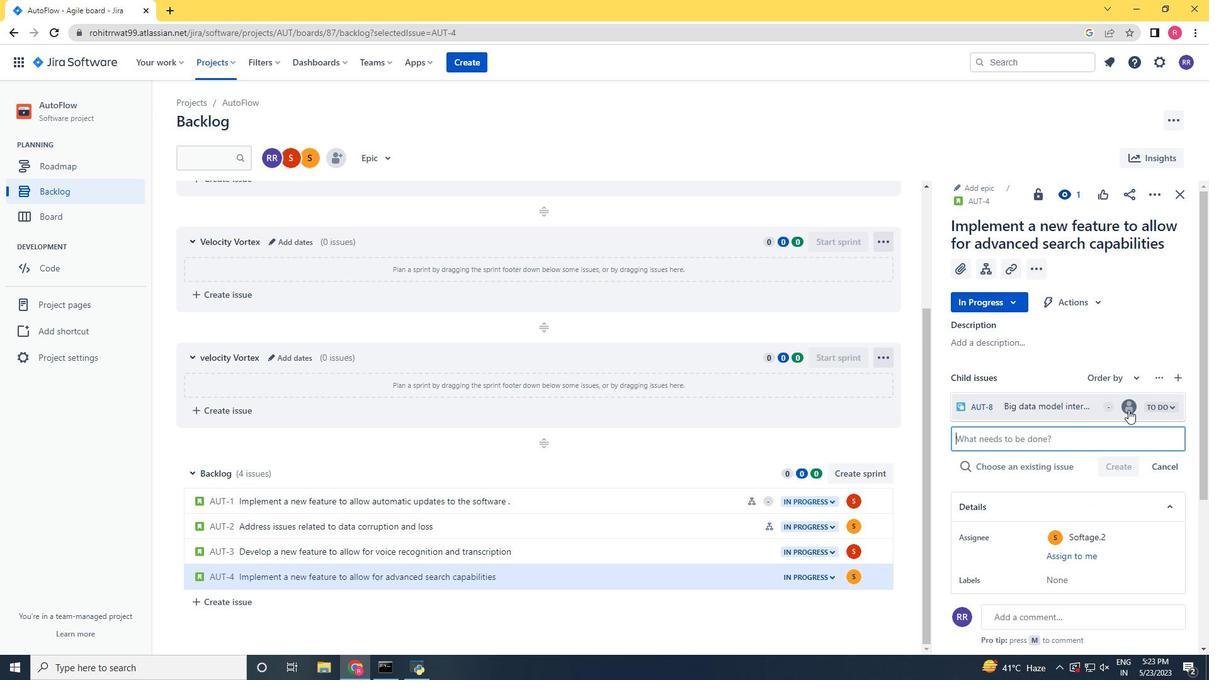 
Action: Mouse pressed left at (1129, 409)
Screenshot: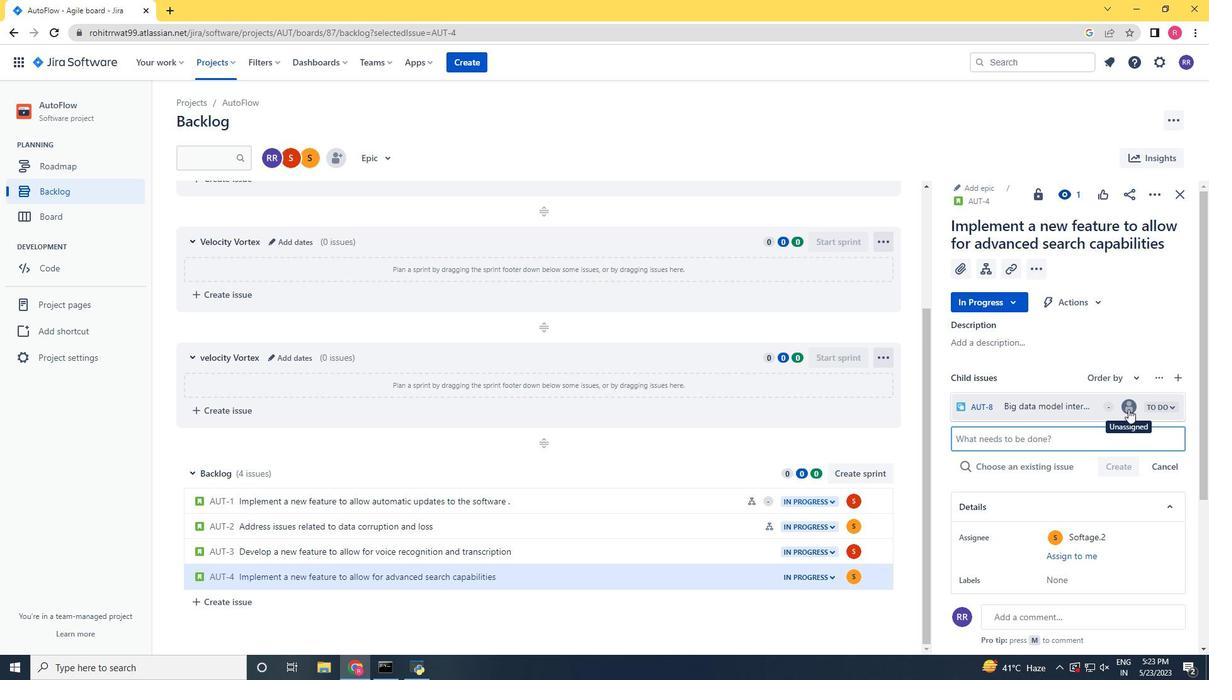
Action: Mouse moved to (1007, 474)
Screenshot: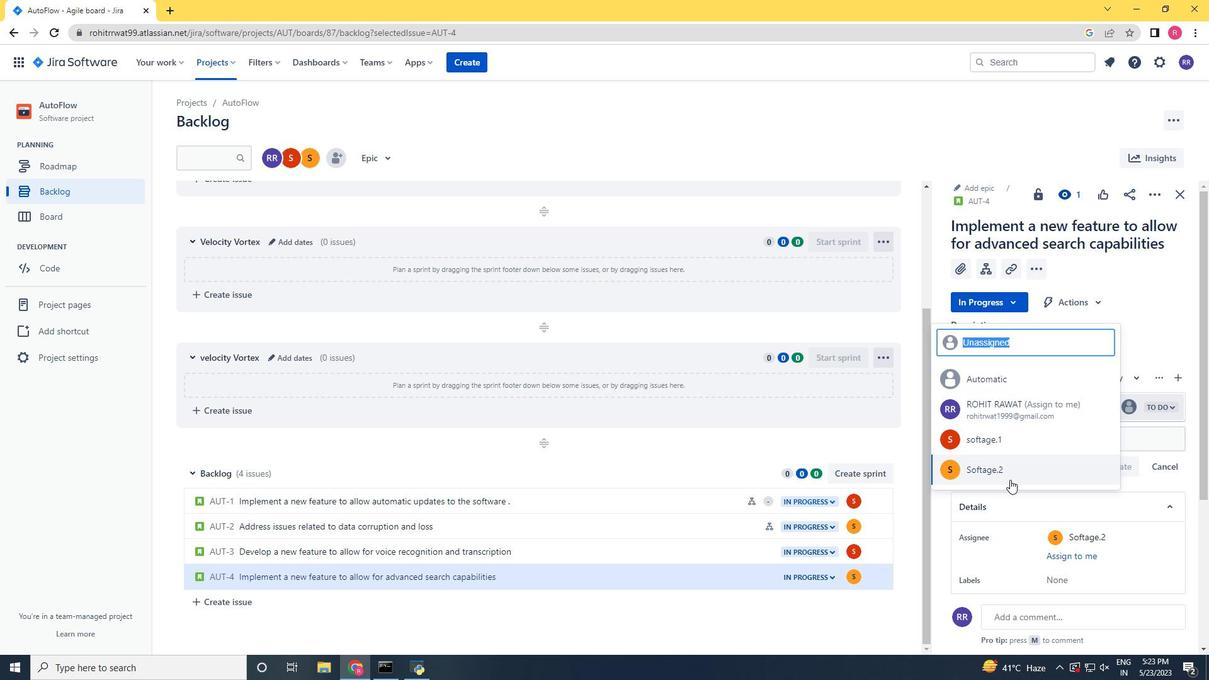 
Action: Mouse pressed left at (1007, 474)
Screenshot: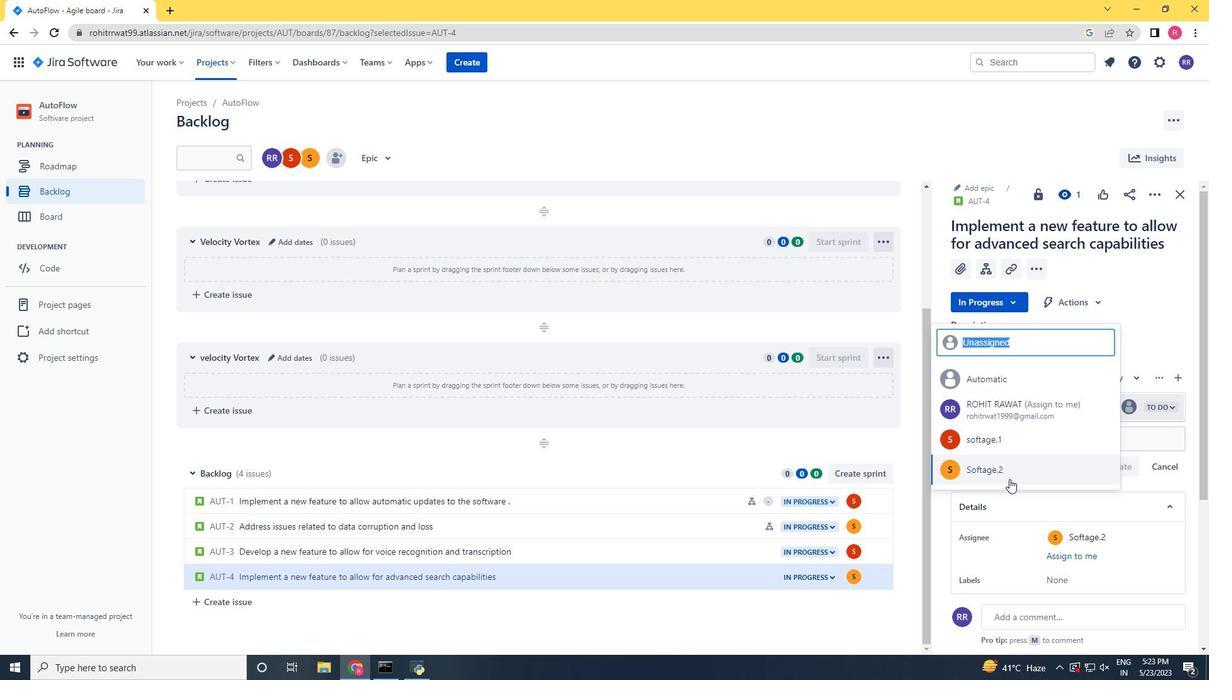 
Action: Mouse moved to (367, 516)
Screenshot: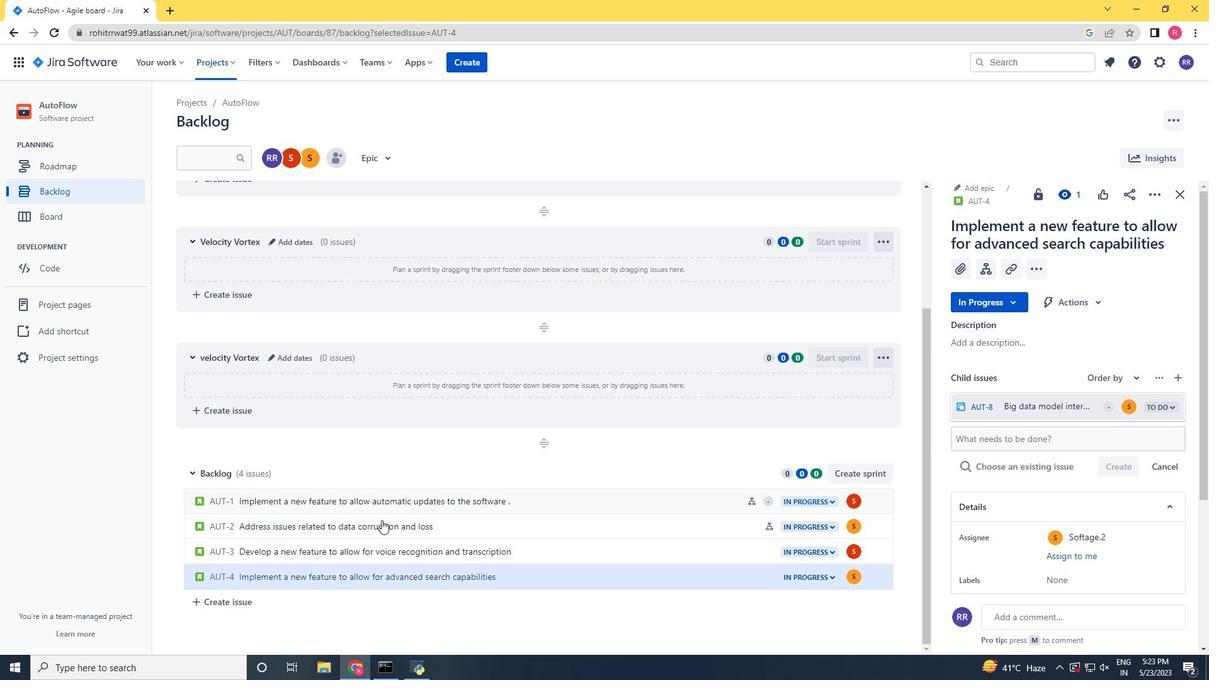 
